 Task: Use the browser's default accepted content-encodings.
Action: Mouse moved to (1161, 34)
Screenshot: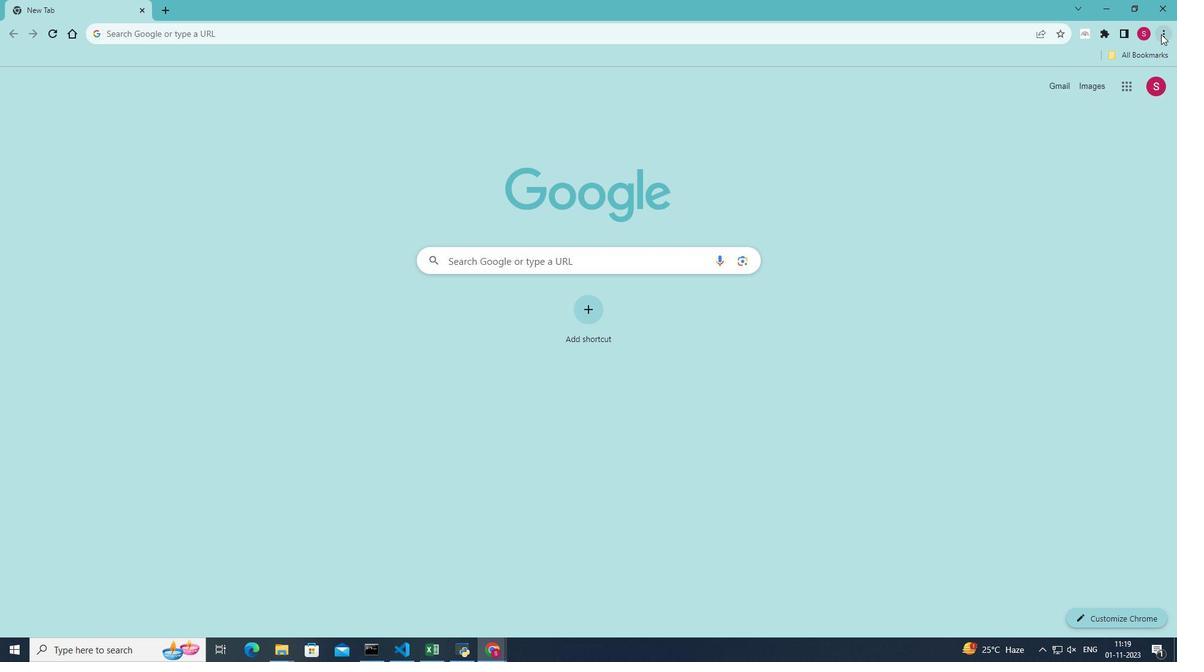 
Action: Mouse pressed left at (1161, 34)
Screenshot: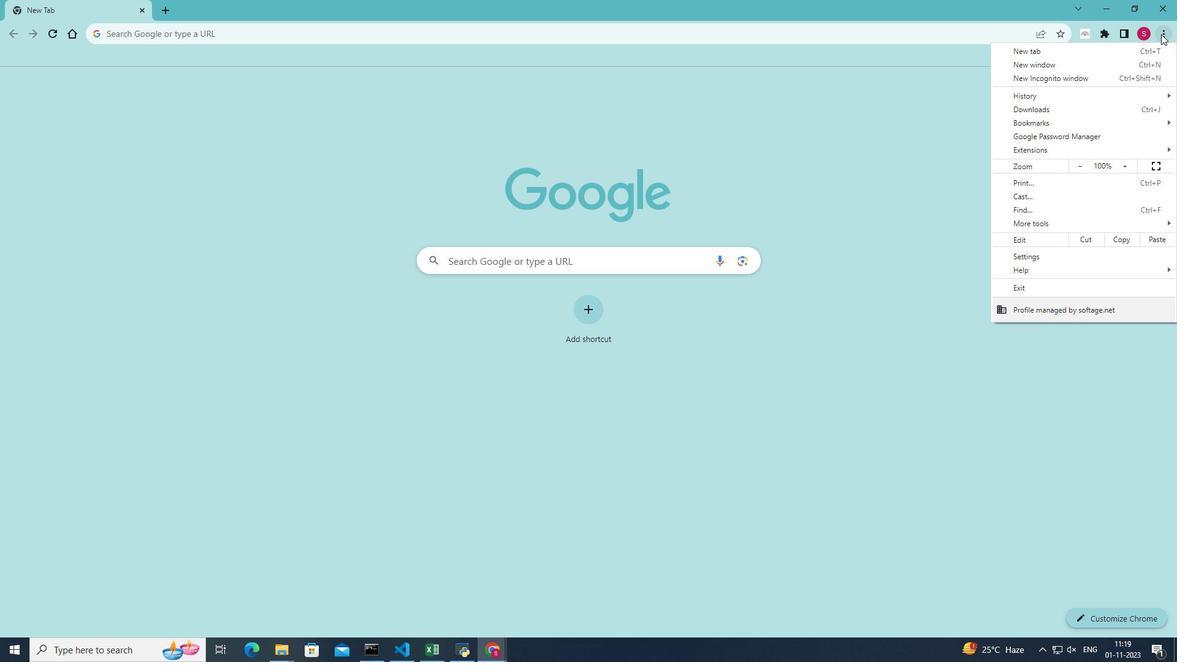 
Action: Mouse moved to (1039, 227)
Screenshot: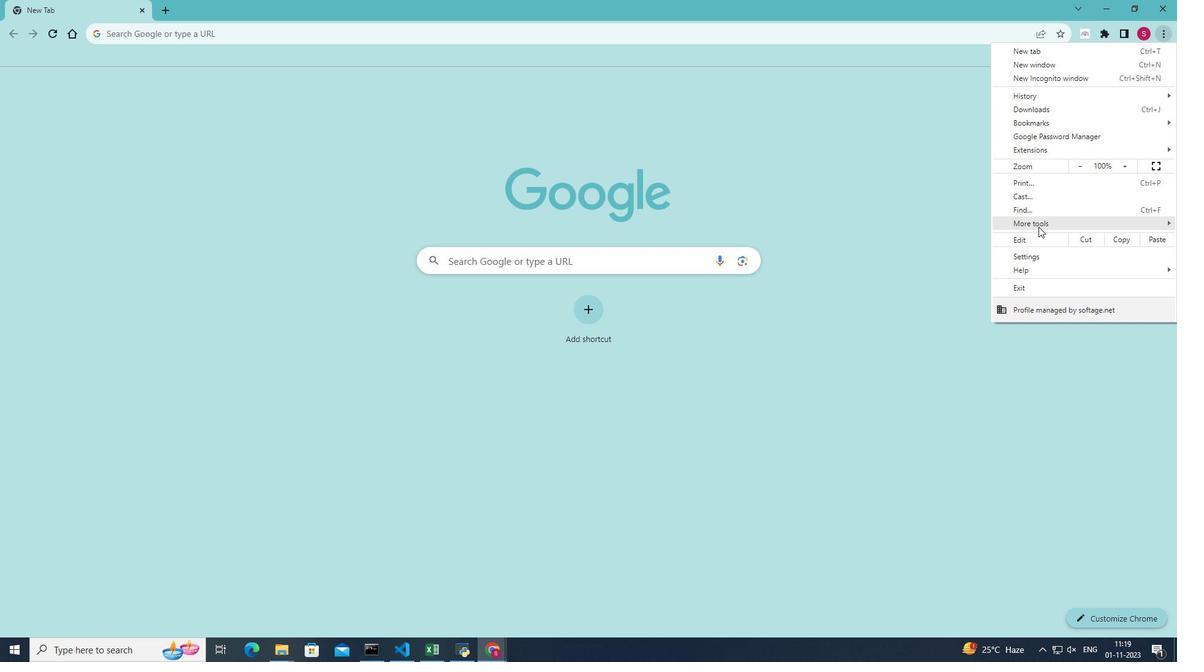
Action: Mouse pressed left at (1039, 227)
Screenshot: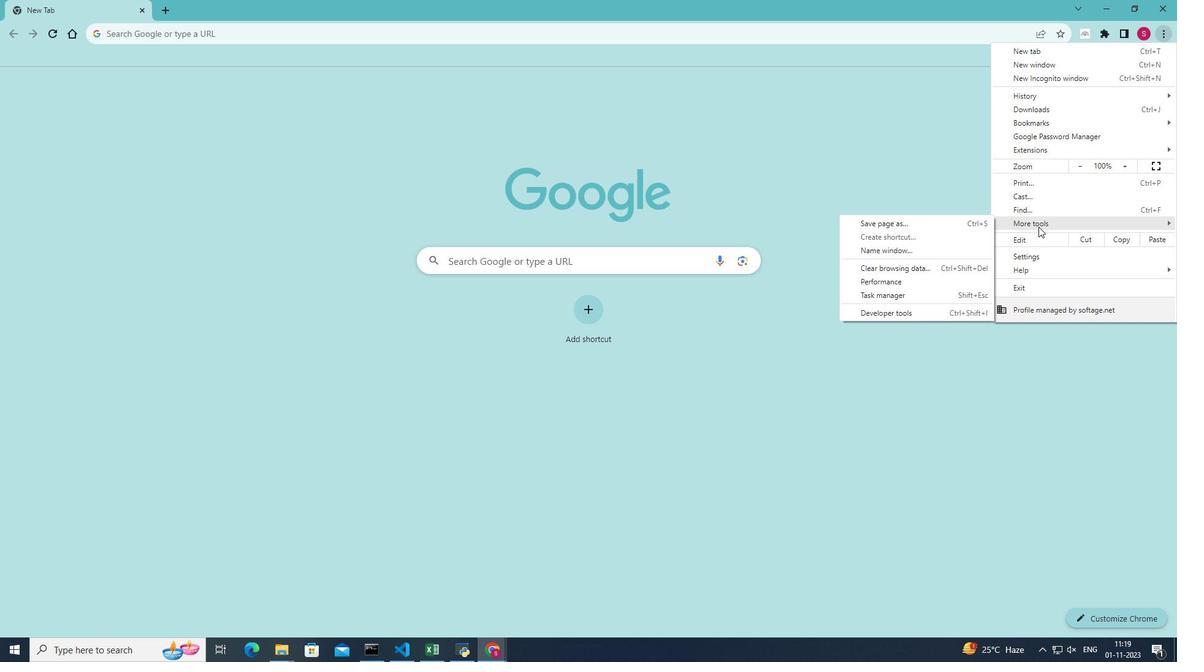 
Action: Mouse moved to (917, 315)
Screenshot: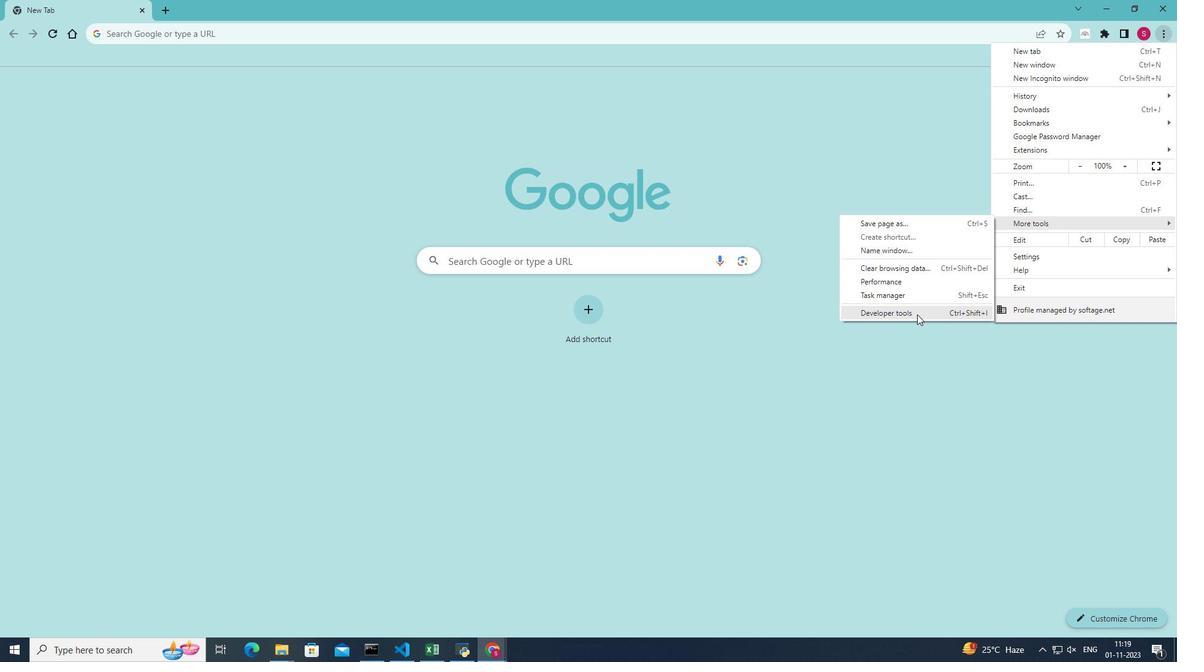 
Action: Mouse pressed left at (917, 315)
Screenshot: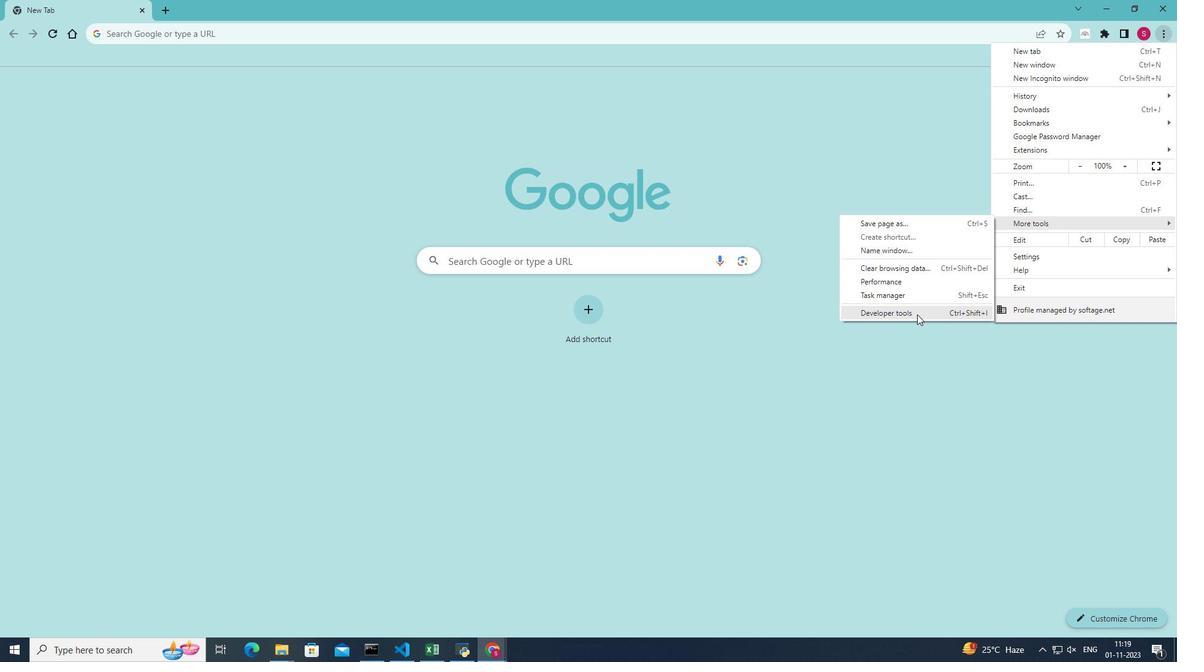 
Action: Mouse moved to (1012, 69)
Screenshot: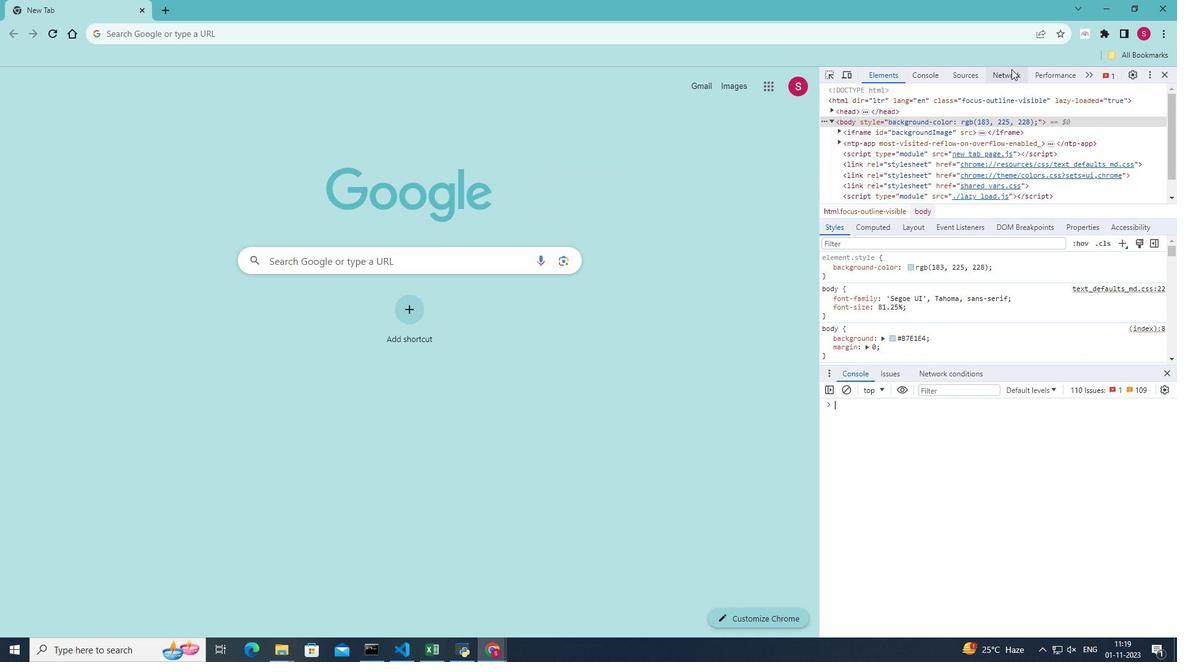 
Action: Mouse pressed left at (1012, 69)
Screenshot: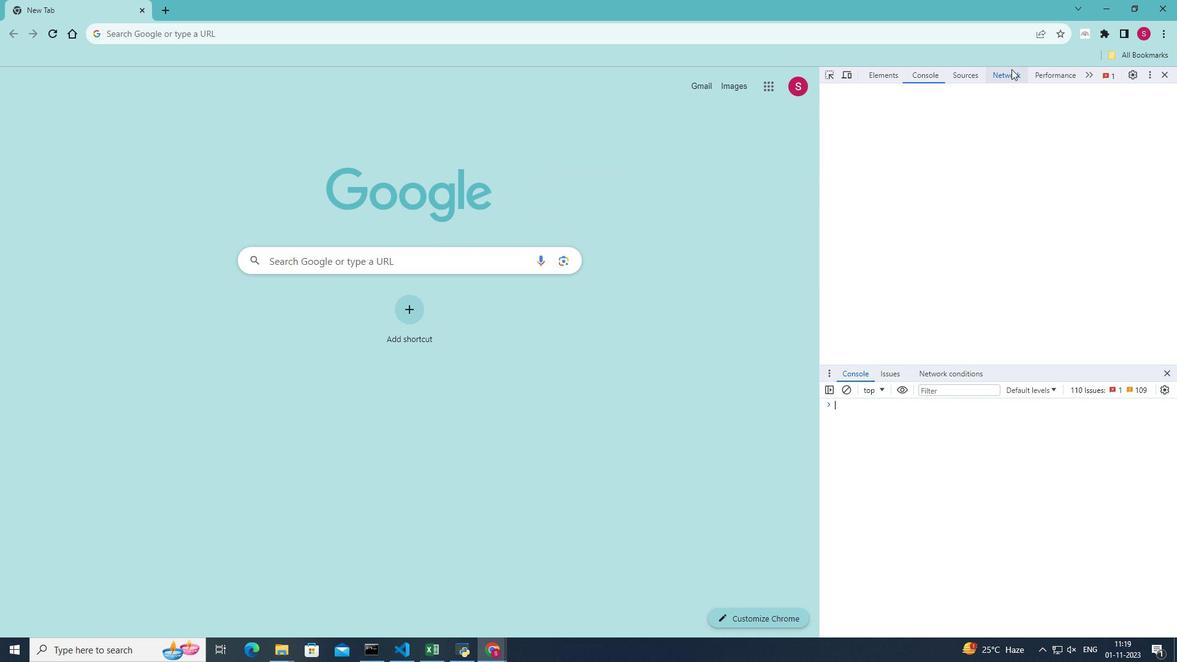 
Action: Mouse moved to (1105, 90)
Screenshot: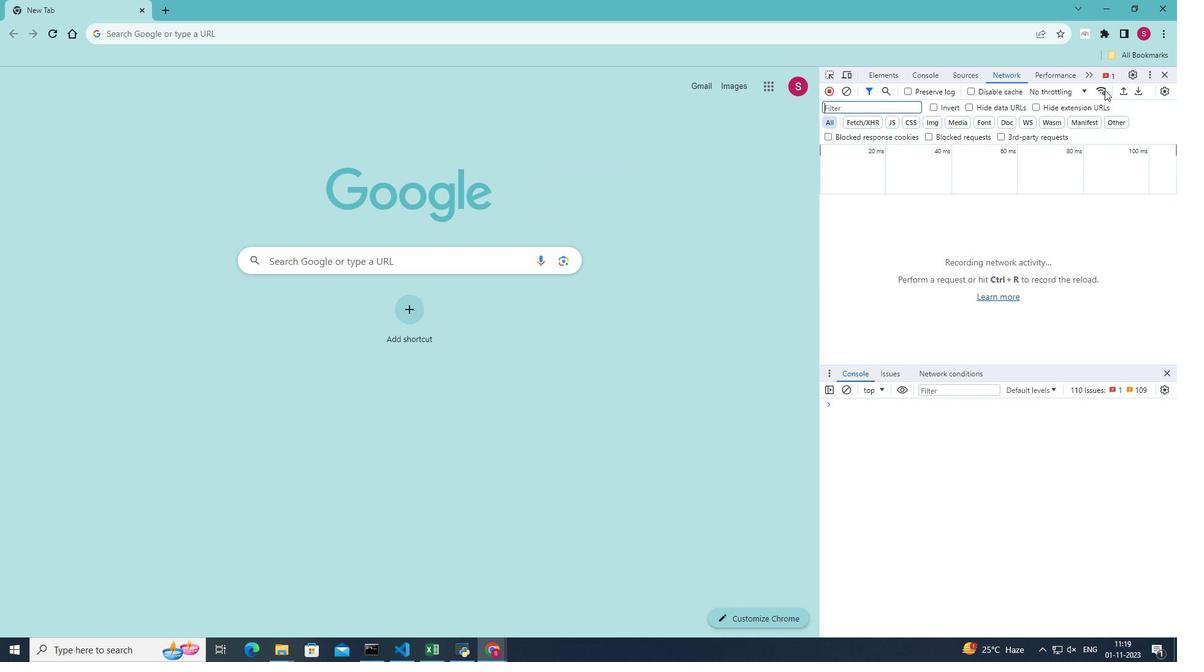 
Action: Mouse pressed left at (1105, 90)
Screenshot: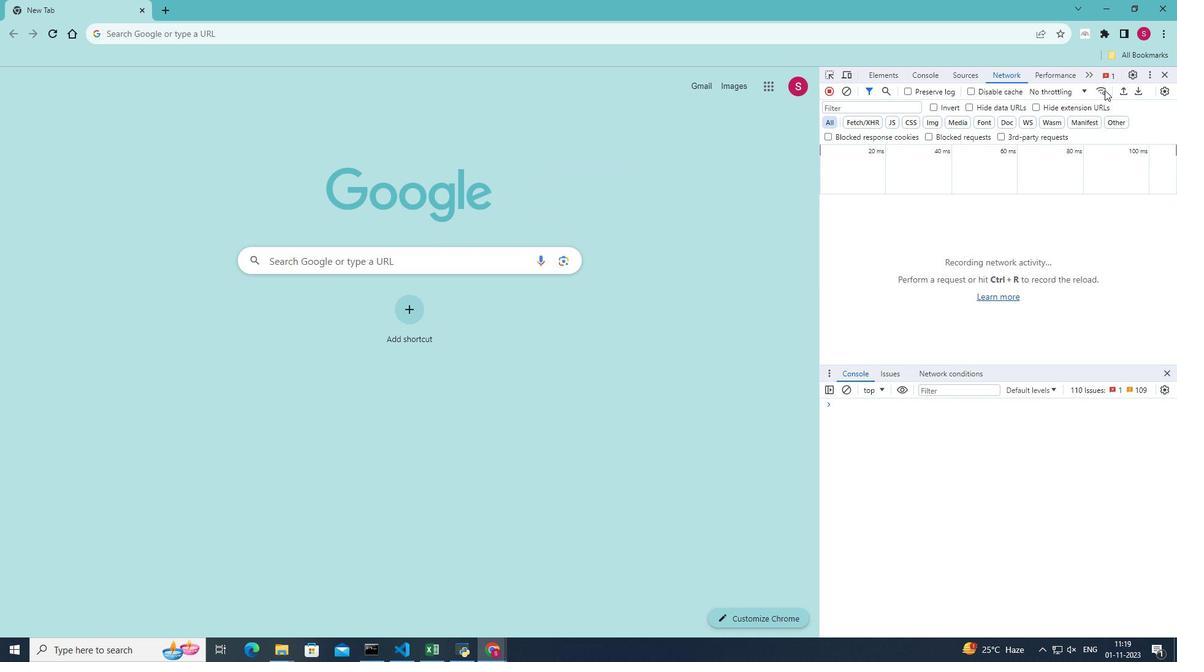 
Action: Mouse moved to (924, 554)
Screenshot: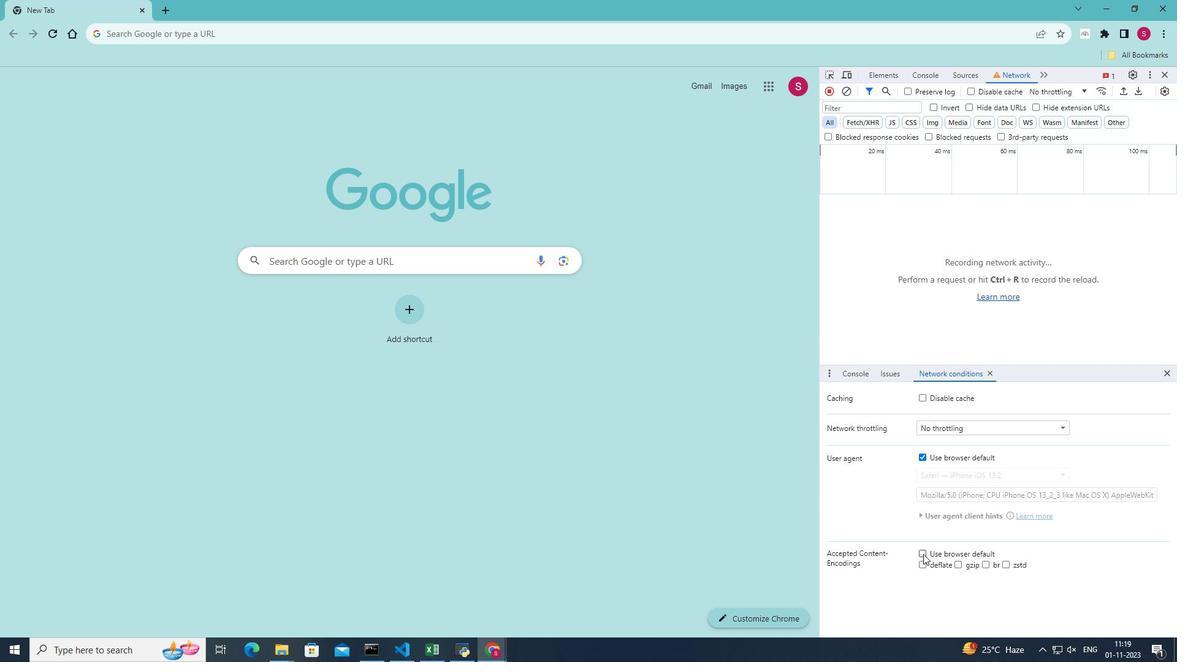 
Action: Mouse pressed left at (924, 554)
Screenshot: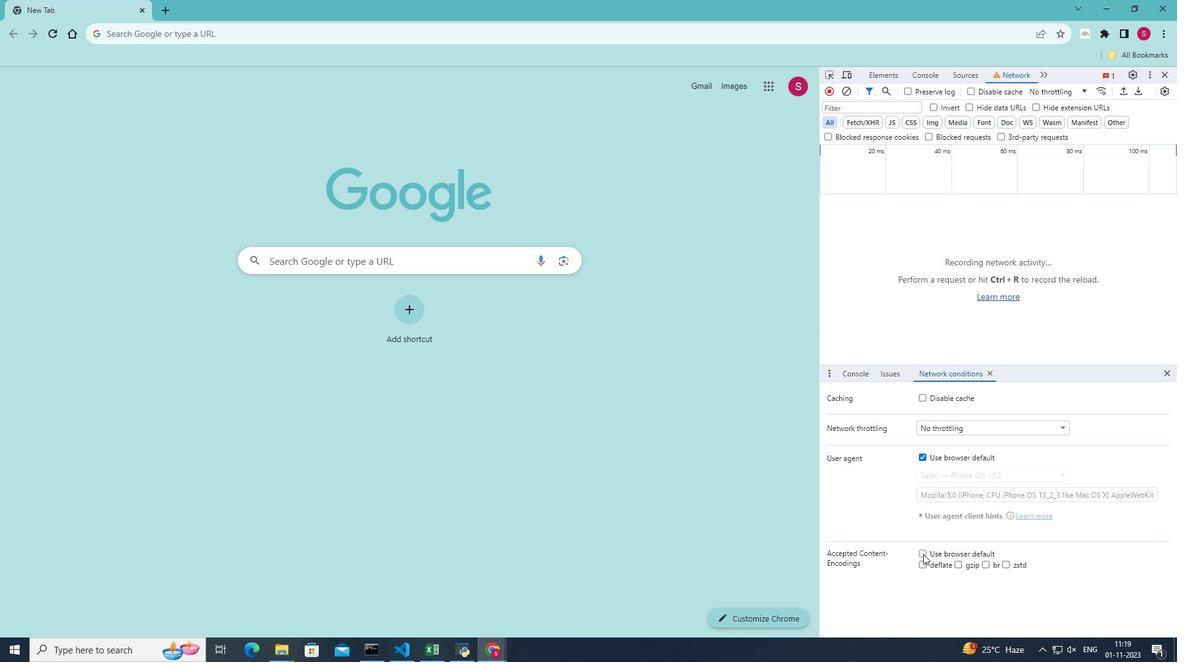 
